 Task: Look for products in the category "Soups" that are on sale.
Action: Mouse moved to (25, 127)
Screenshot: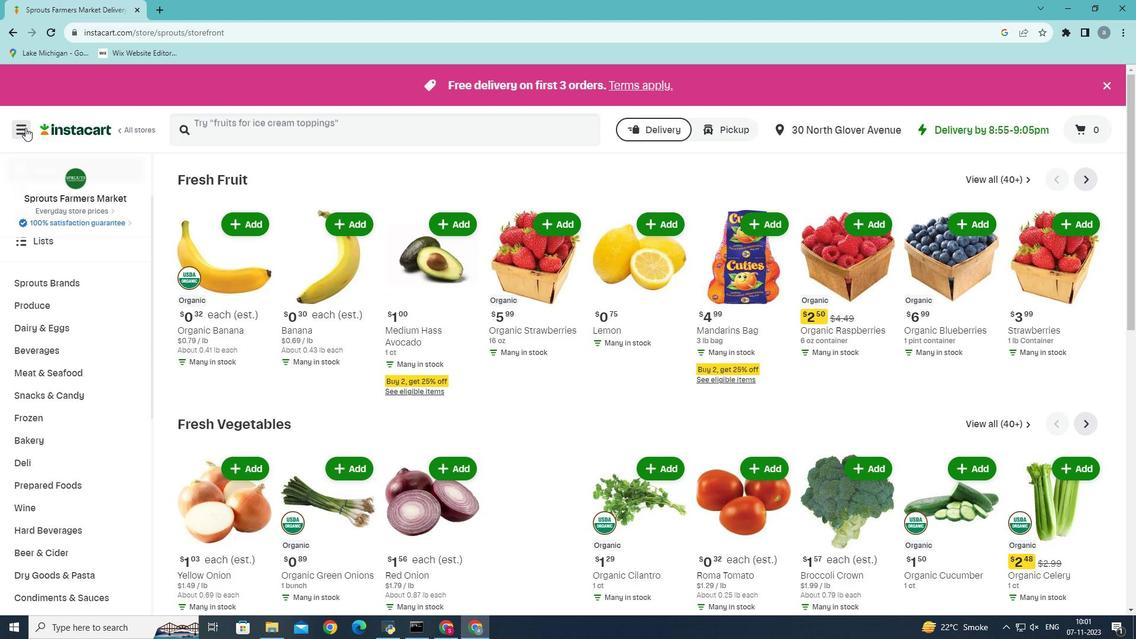 
Action: Mouse pressed left at (25, 127)
Screenshot: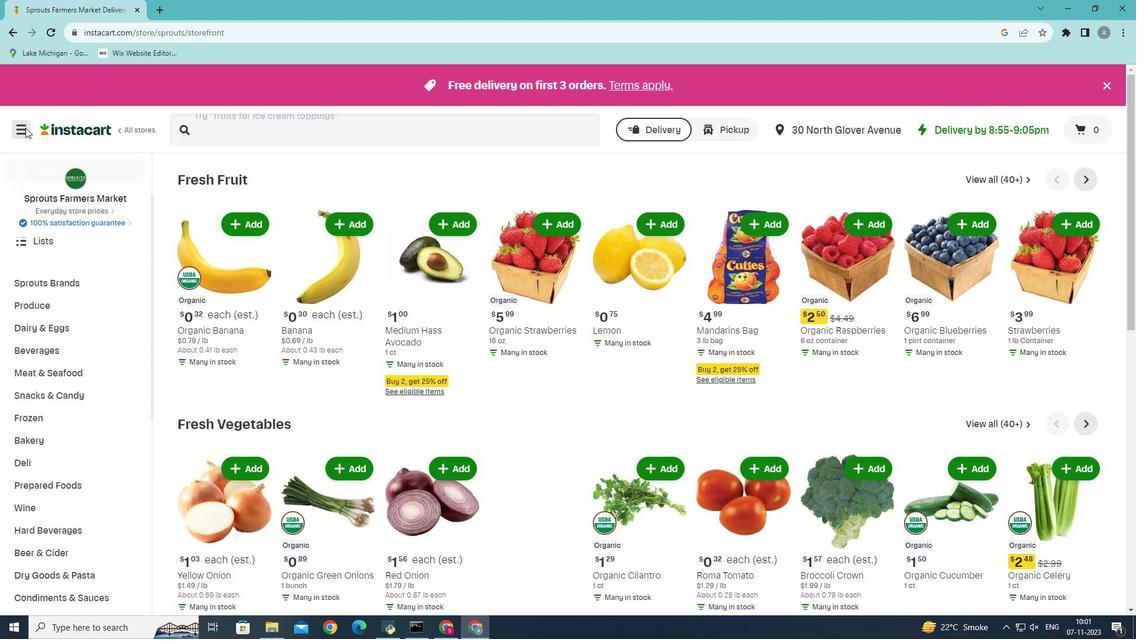 
Action: Mouse moved to (60, 329)
Screenshot: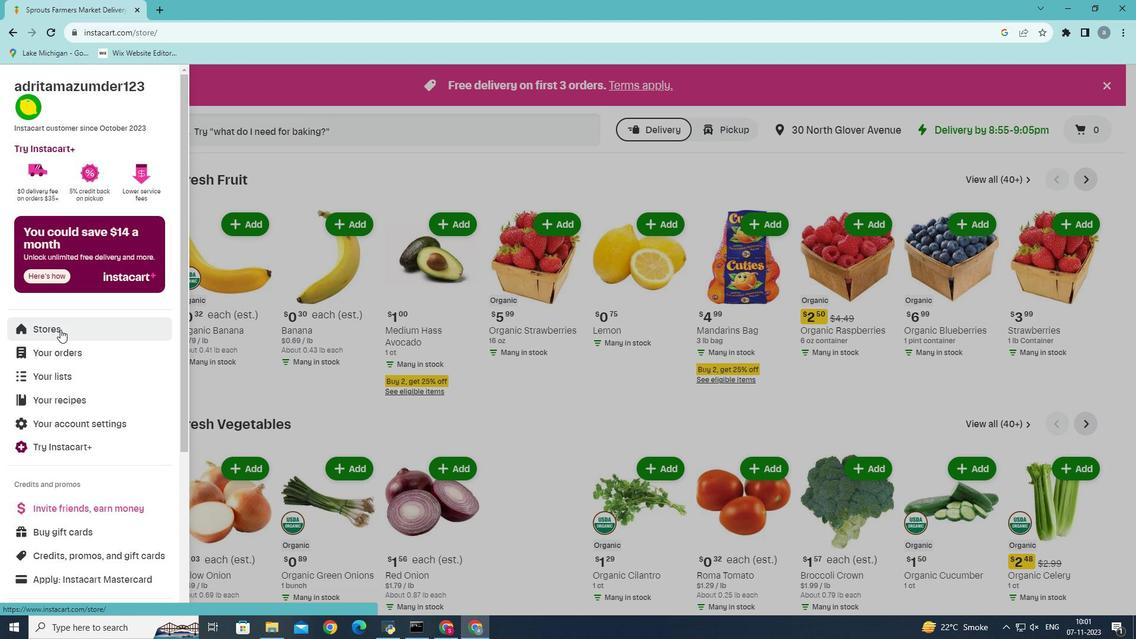
Action: Mouse pressed left at (60, 329)
Screenshot: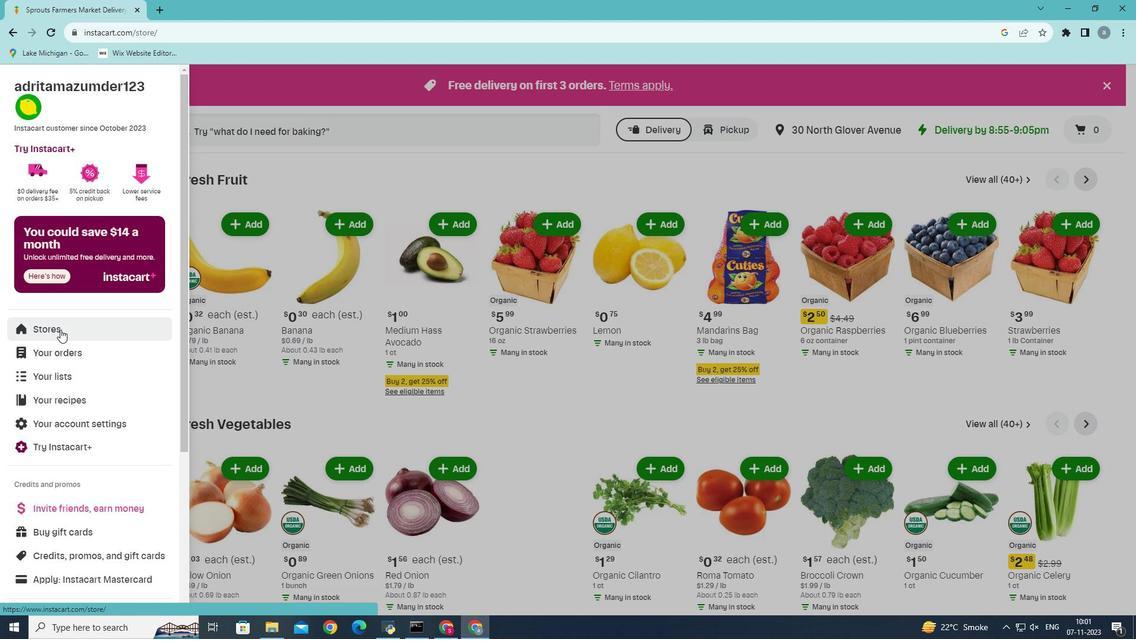 
Action: Mouse moved to (263, 139)
Screenshot: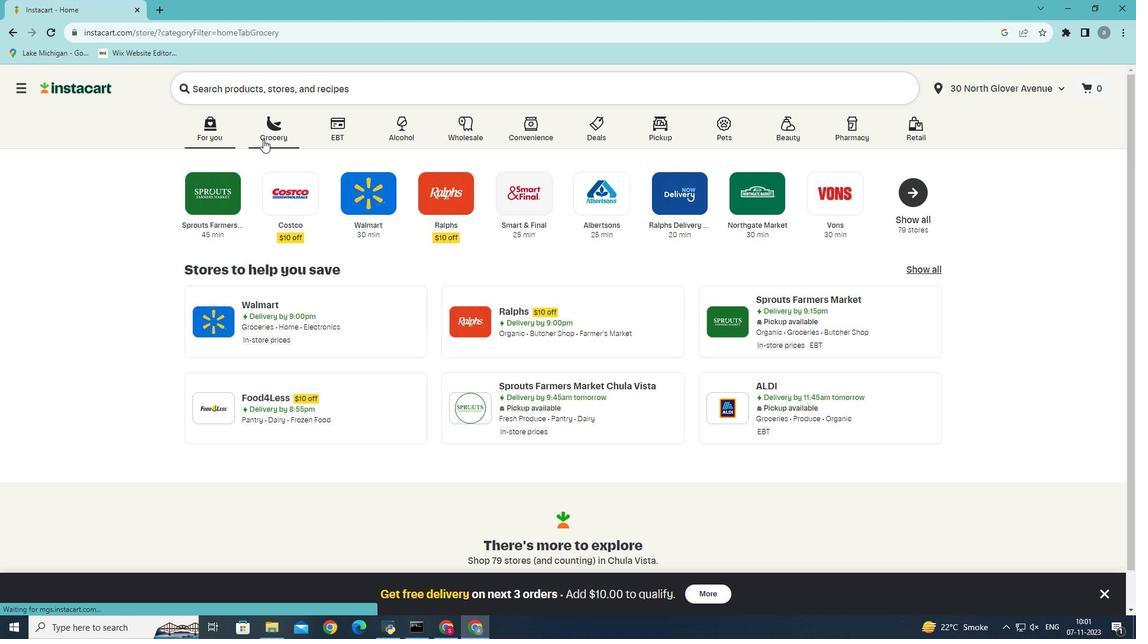 
Action: Mouse pressed left at (263, 139)
Screenshot: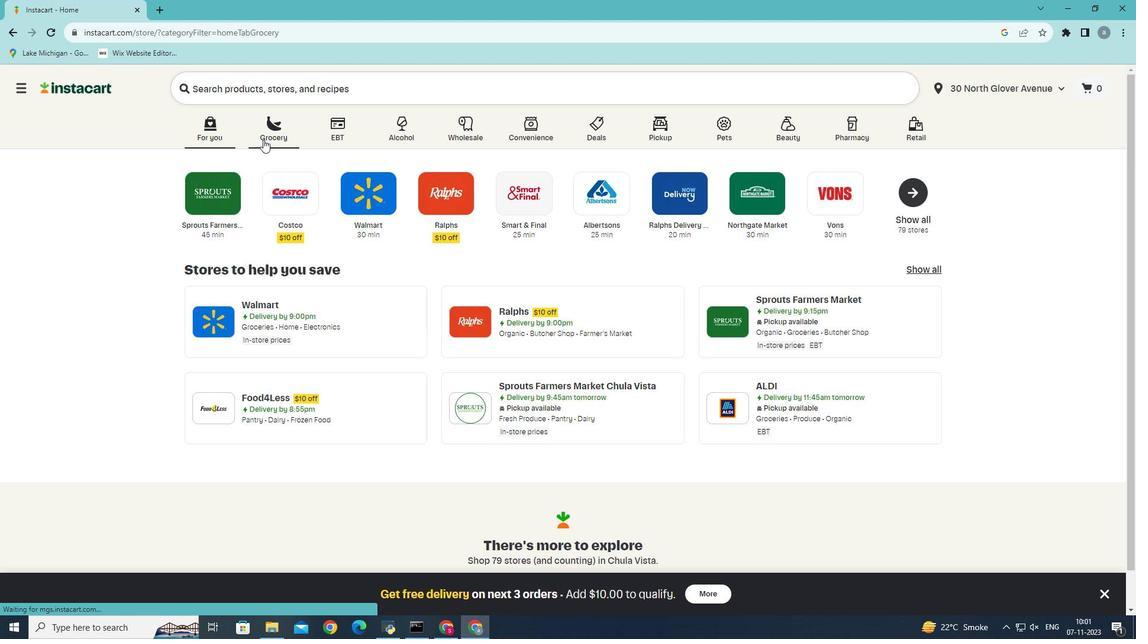 
Action: Mouse moved to (227, 366)
Screenshot: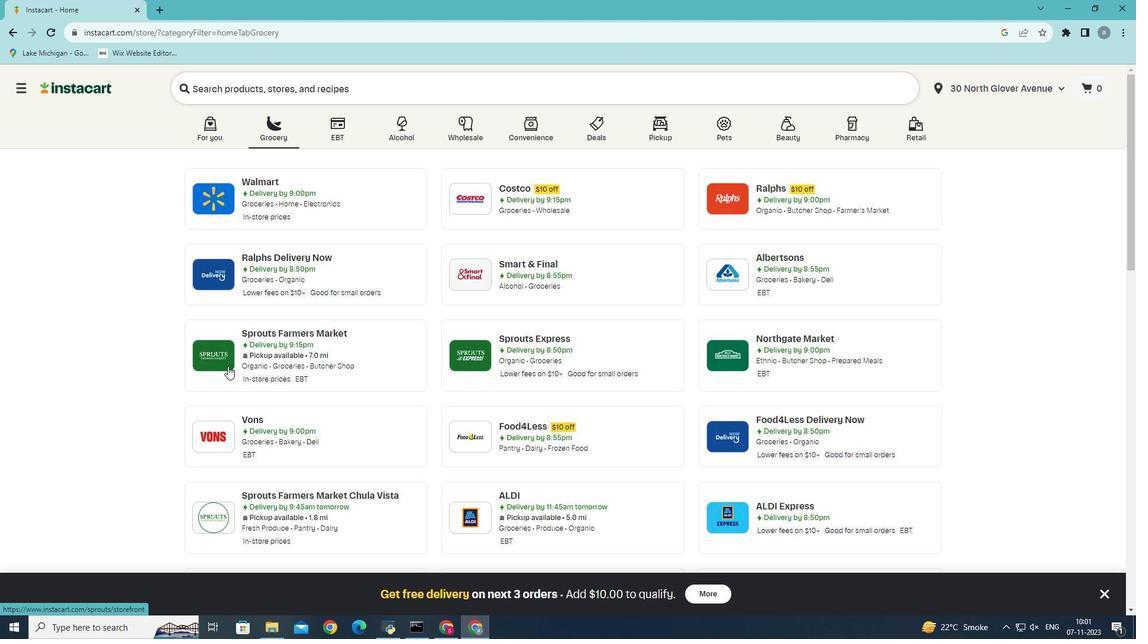 
Action: Mouse pressed left at (227, 366)
Screenshot: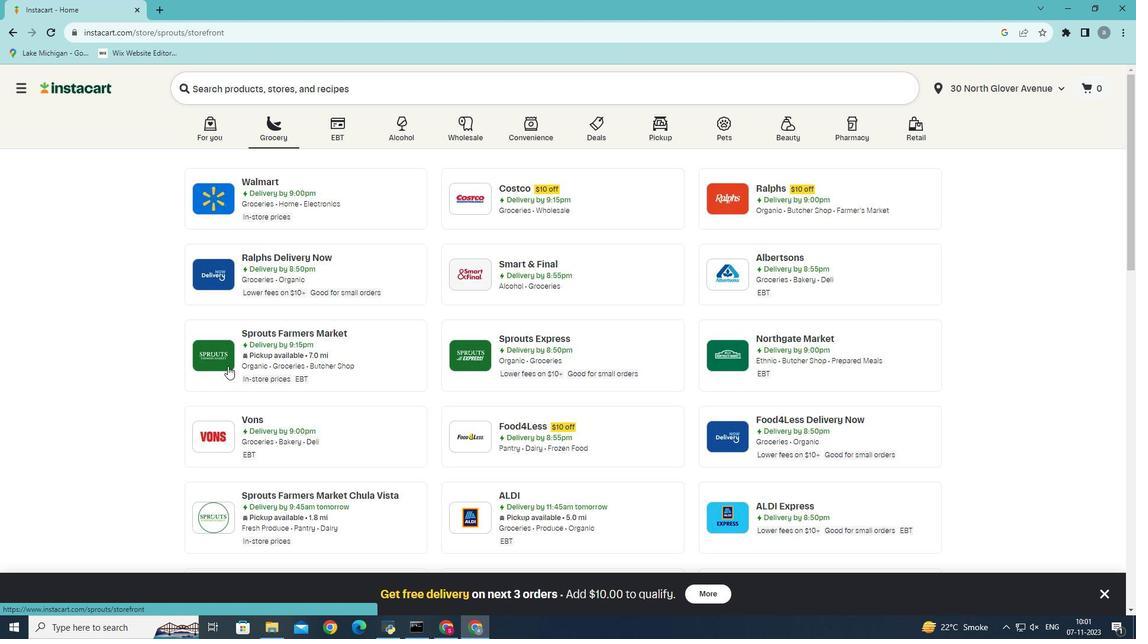 
Action: Mouse moved to (124, 545)
Screenshot: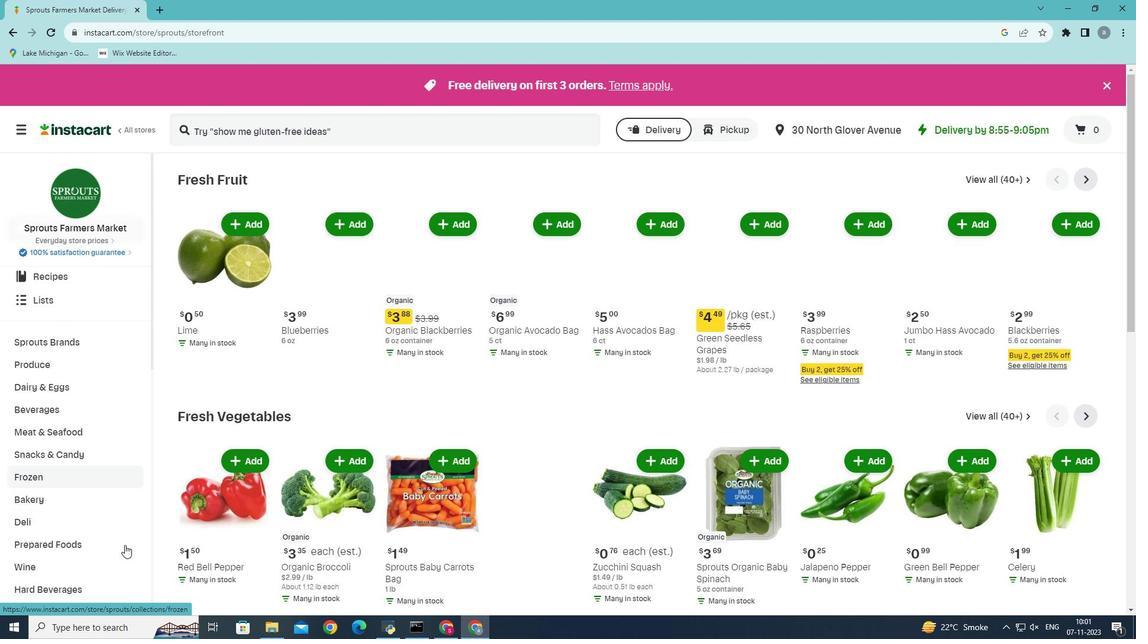 
Action: Mouse scrolled (124, 544) with delta (0, 0)
Screenshot: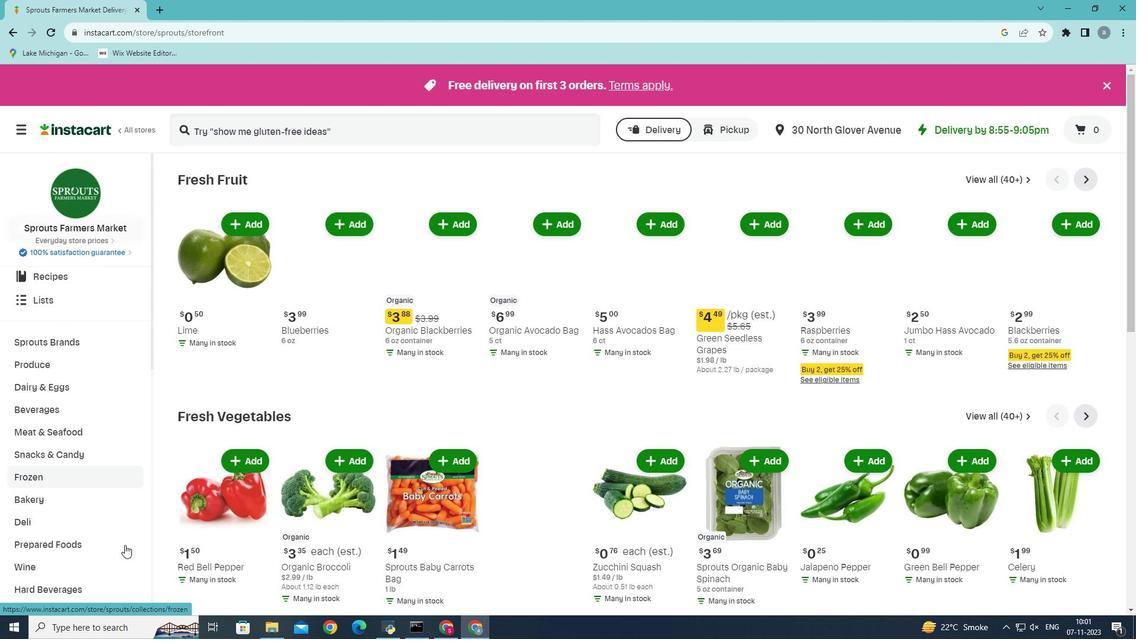 
Action: Mouse moved to (53, 542)
Screenshot: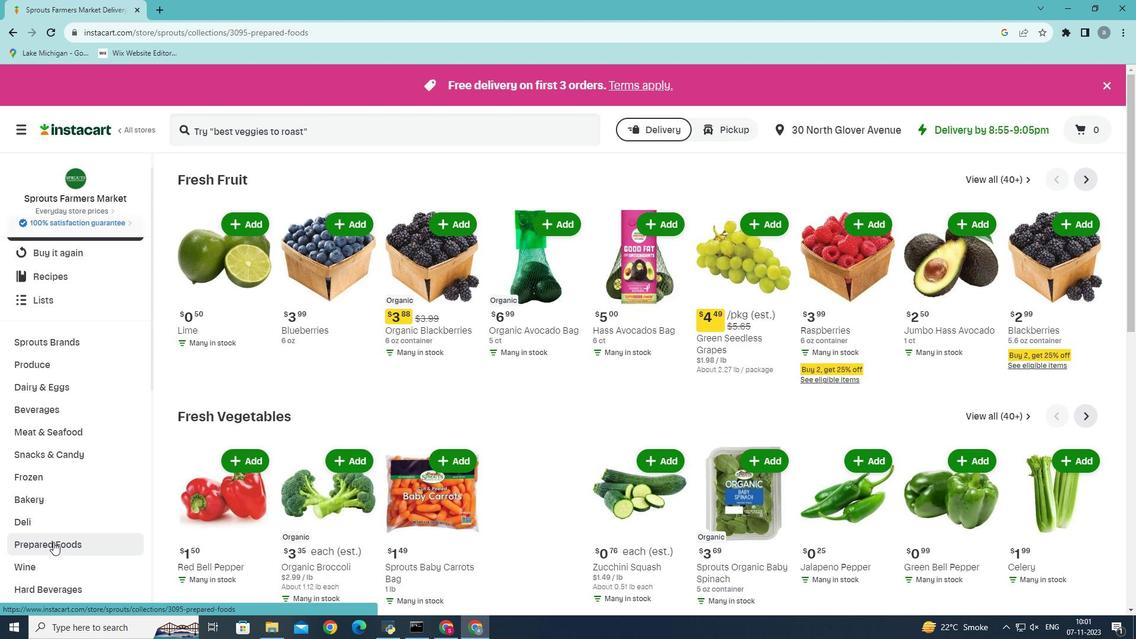 
Action: Mouse pressed left at (53, 542)
Screenshot: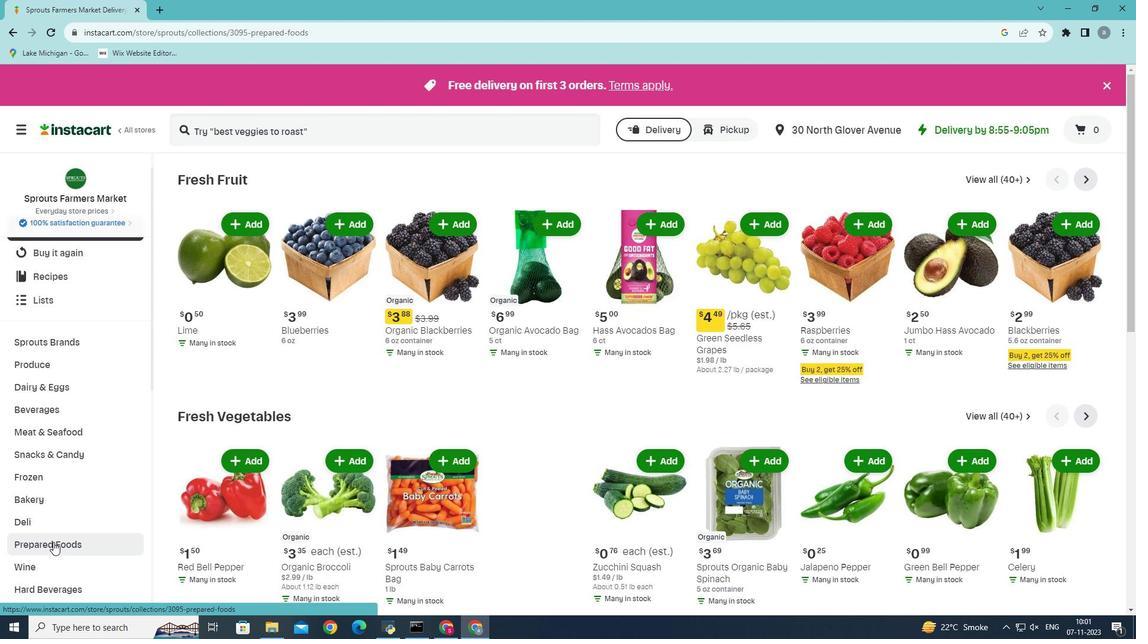 
Action: Mouse moved to (593, 202)
Screenshot: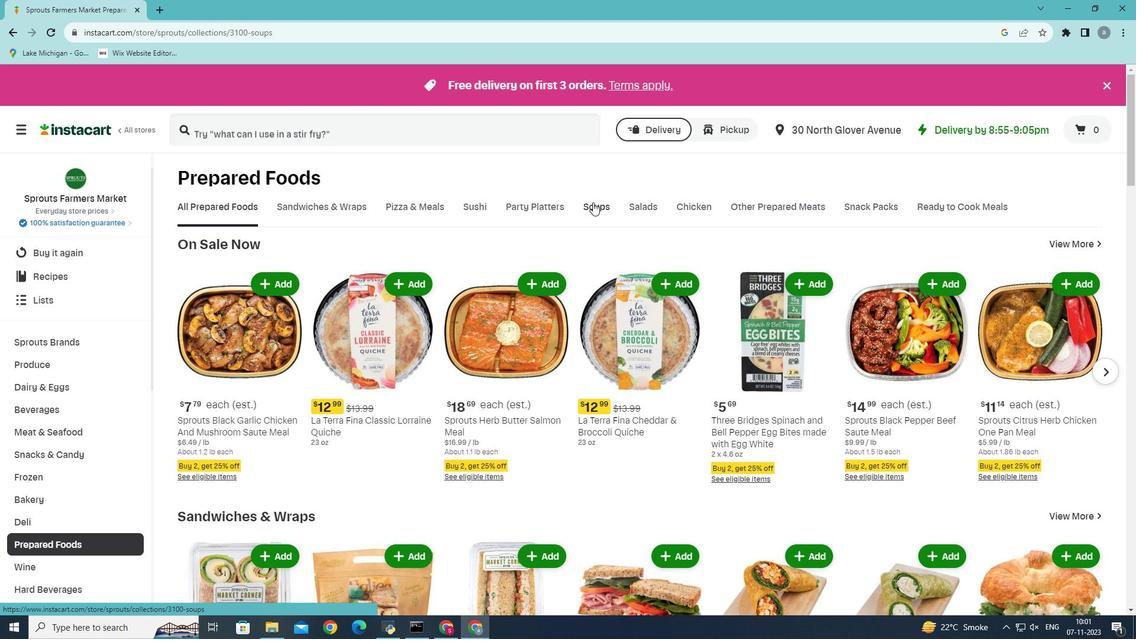 
Action: Mouse pressed left at (593, 202)
Screenshot: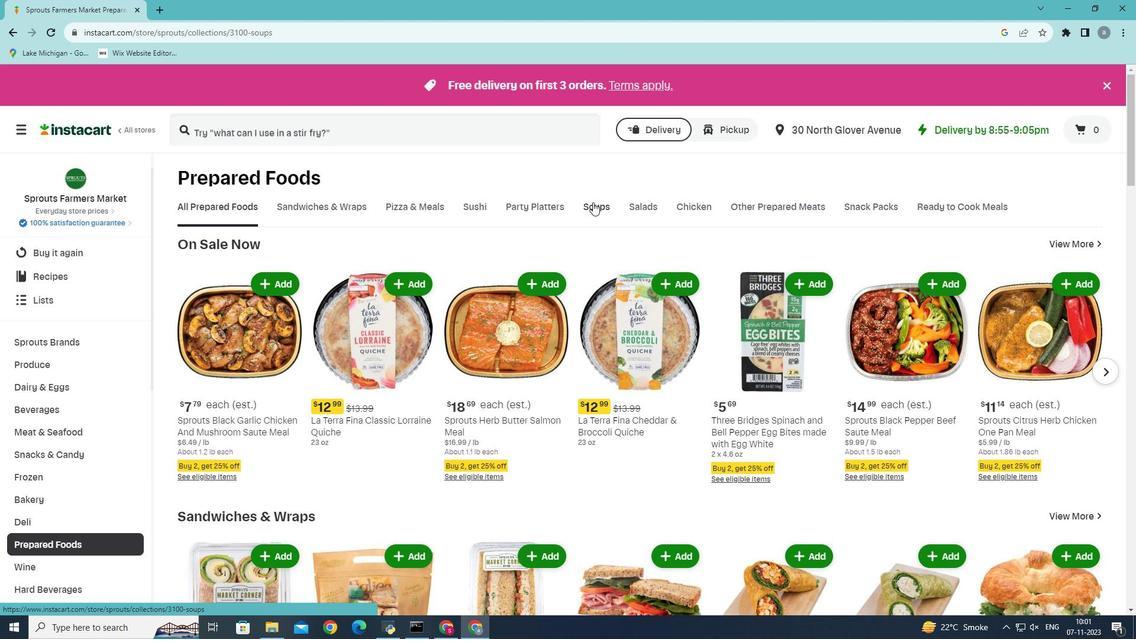 
Action: Mouse moved to (210, 250)
Screenshot: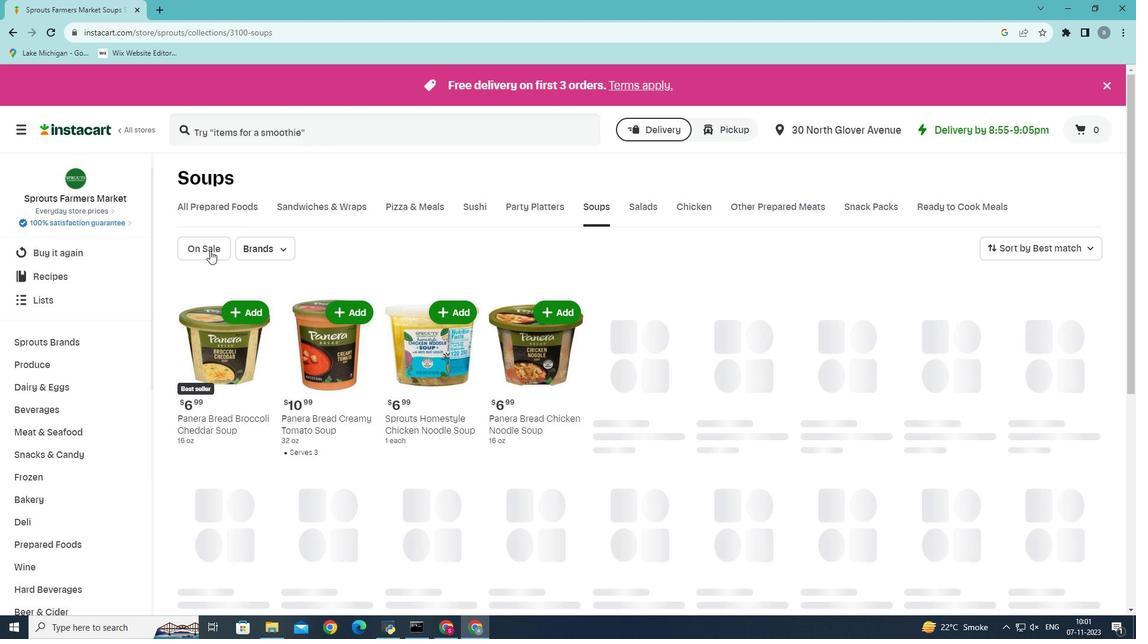 
Action: Mouse pressed left at (210, 250)
Screenshot: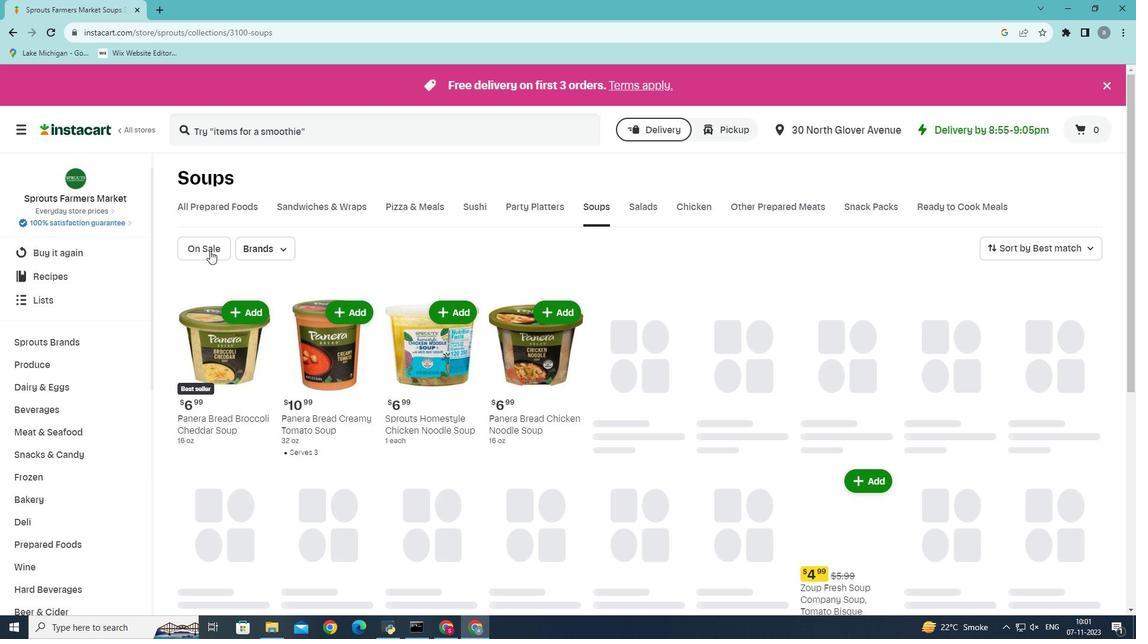 
